 Task: Create List Brand Architecture Governance in Board Marketing Automation Platforms to Workspace Custom Software Development Services. Create List Brand Architecture Review in Board Email Marketing Behavioral Segmentation to Workspace Custom Software Development Services. Create List Brand Positioning Analysis in Board Product User Experience Design and Testing to Workspace Custom Software Development Services
Action: Mouse moved to (297, 152)
Screenshot: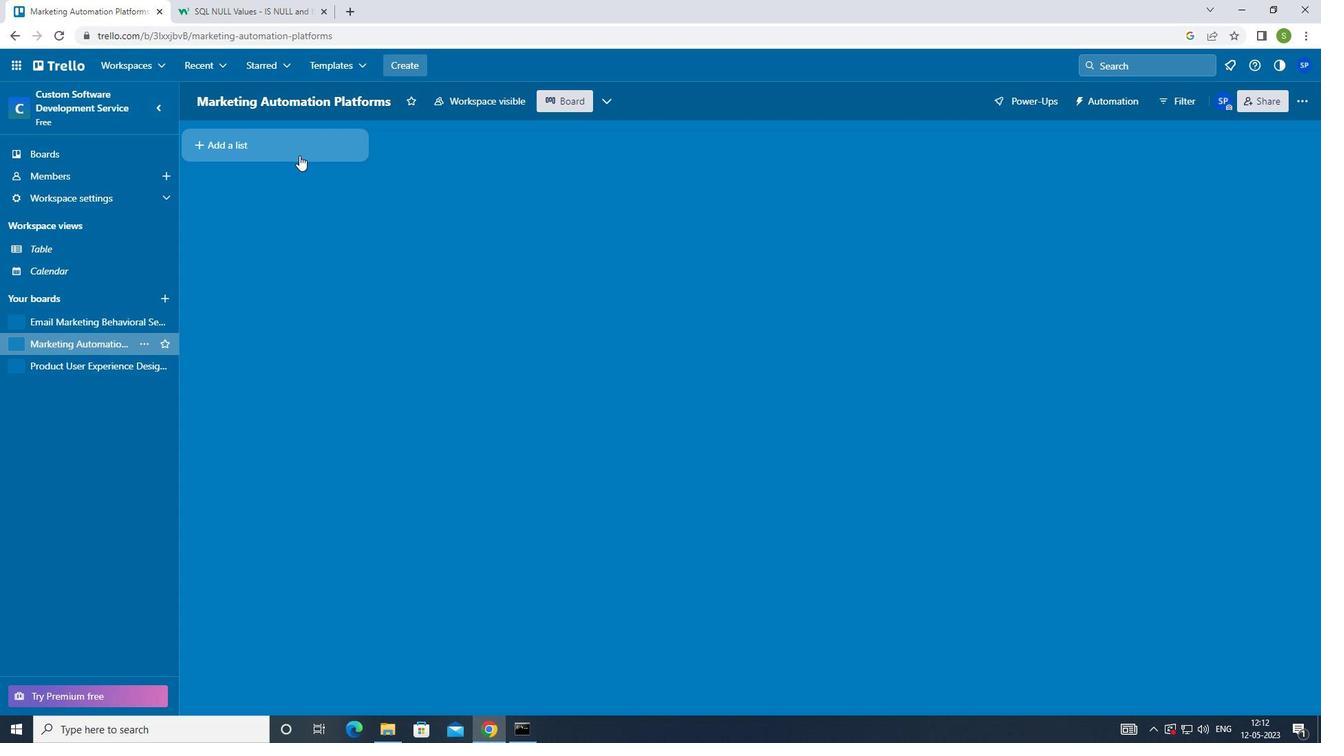 
Action: Mouse pressed left at (297, 152)
Screenshot: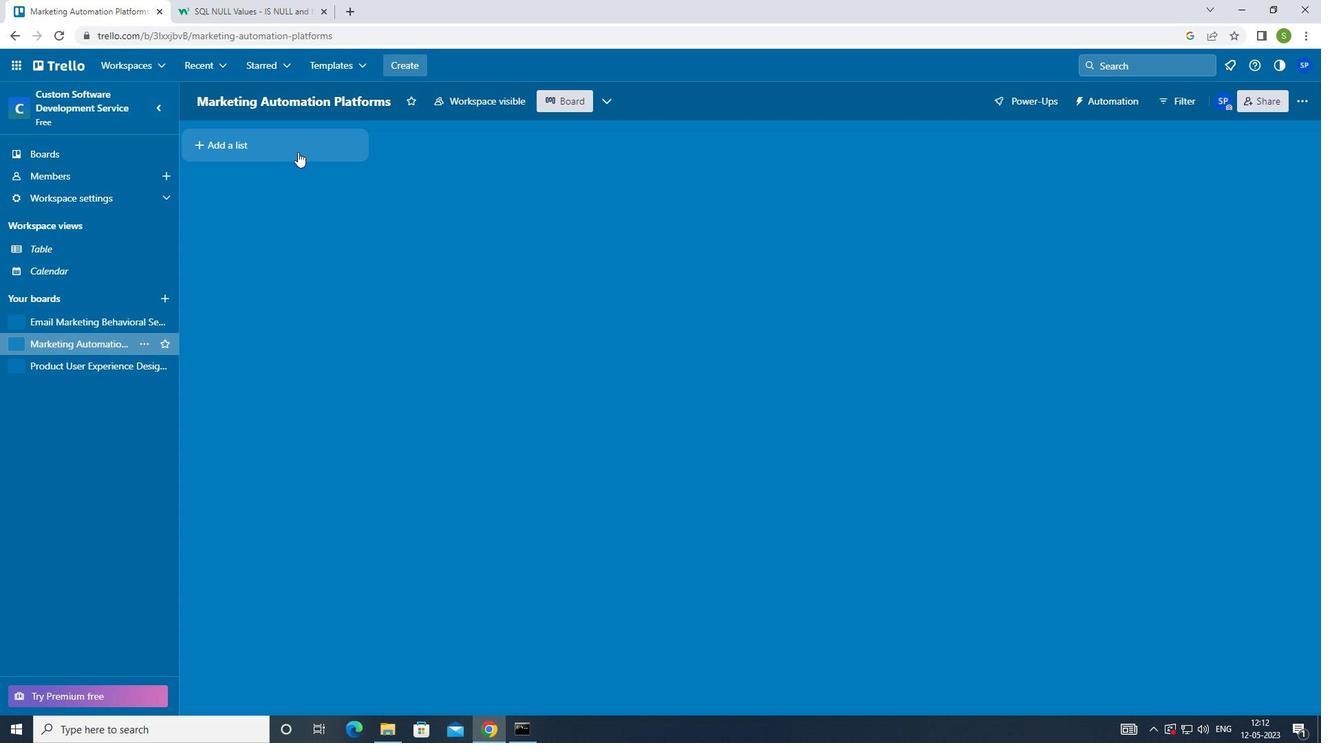 
Action: Mouse moved to (315, 255)
Screenshot: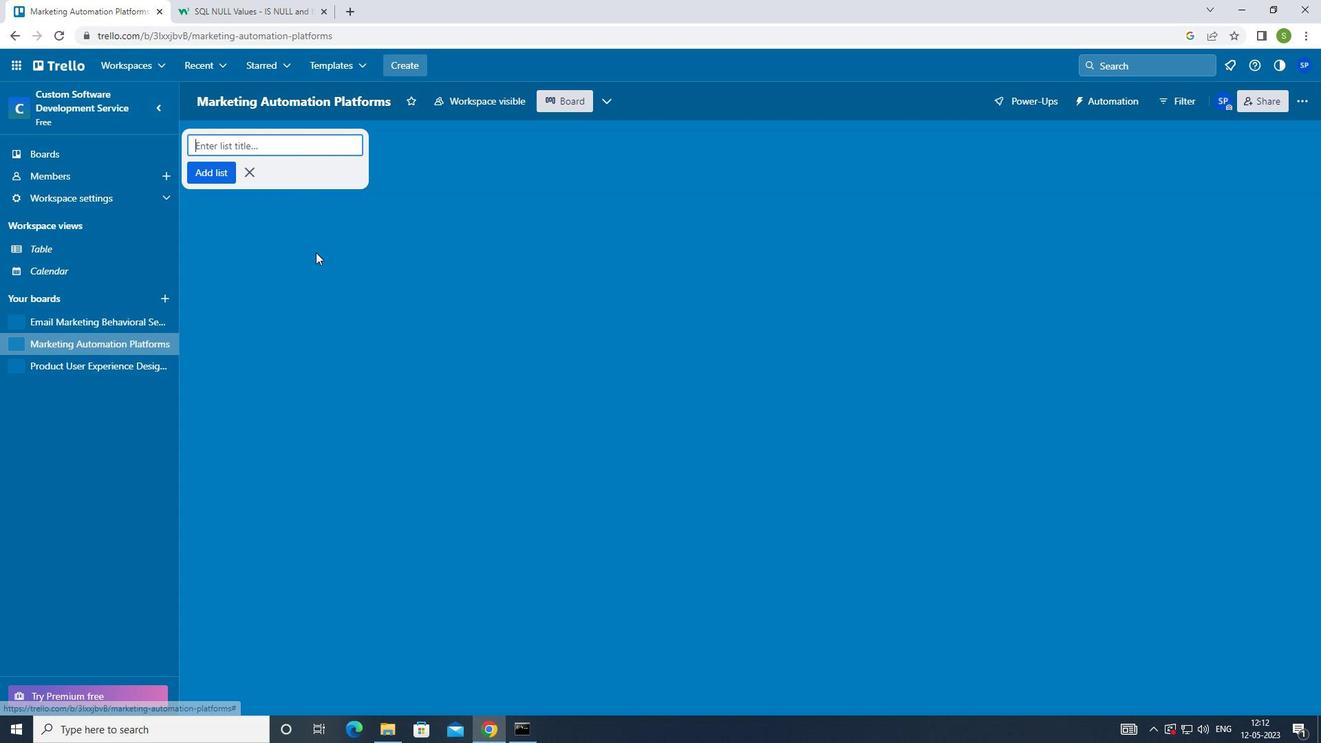 
Action: Key pressed <Key.shift>BRAND<Key.space><Key.shift>ARCHITECTURE<Key.space><Key.shift>GOVERNANCE<Key.enter>
Screenshot: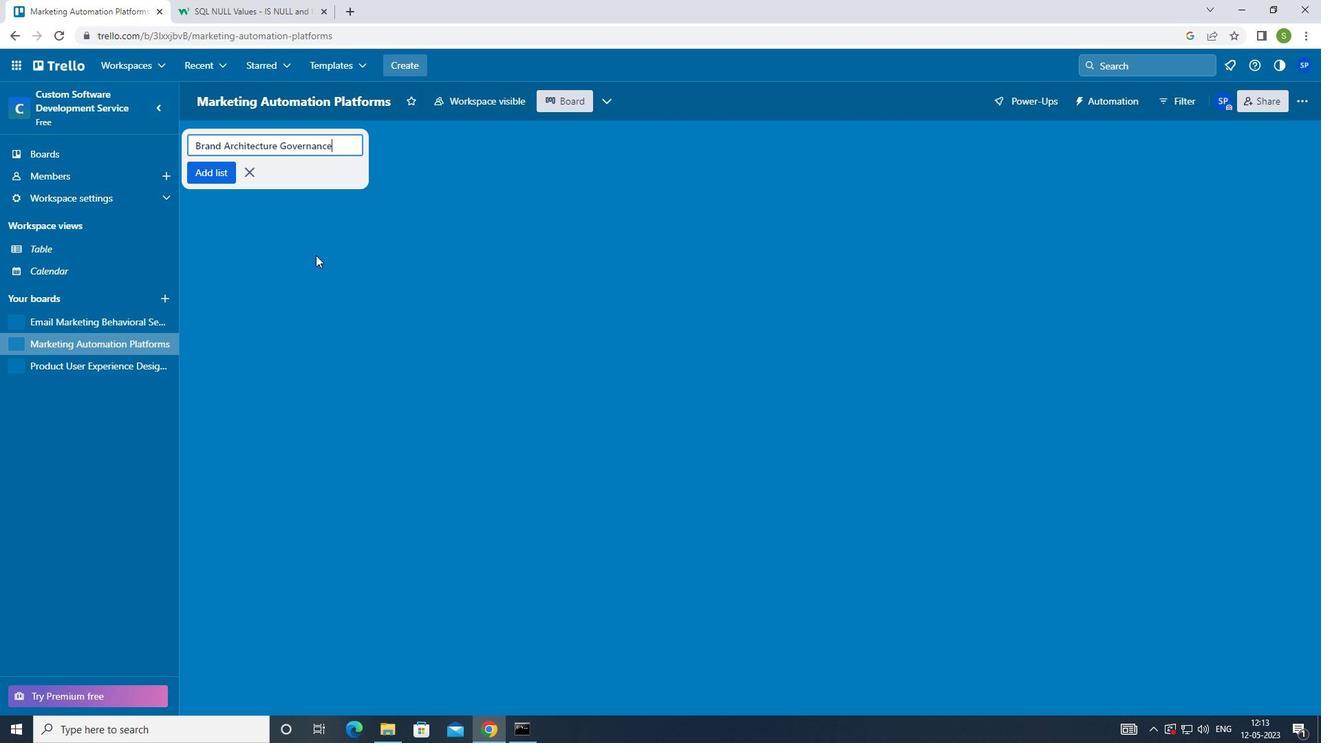 
Action: Mouse moved to (91, 321)
Screenshot: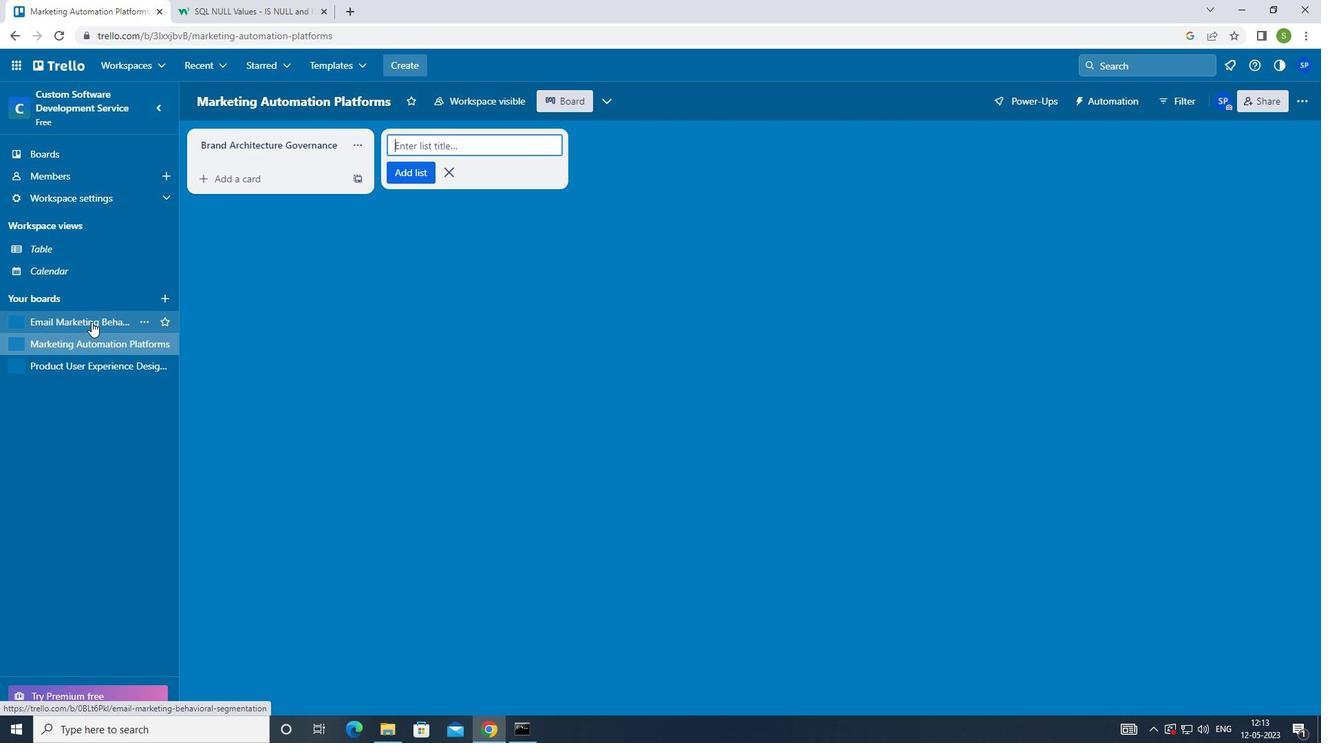 
Action: Mouse pressed left at (91, 321)
Screenshot: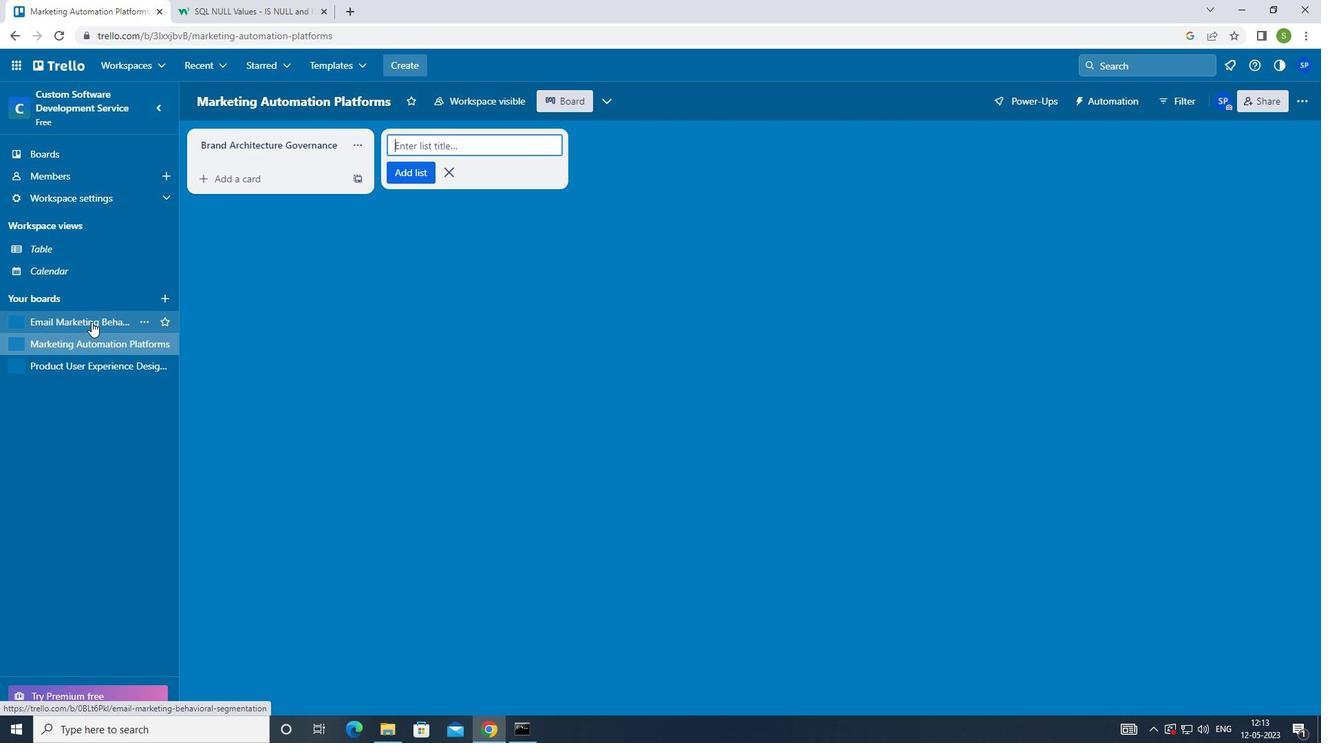 
Action: Mouse moved to (231, 146)
Screenshot: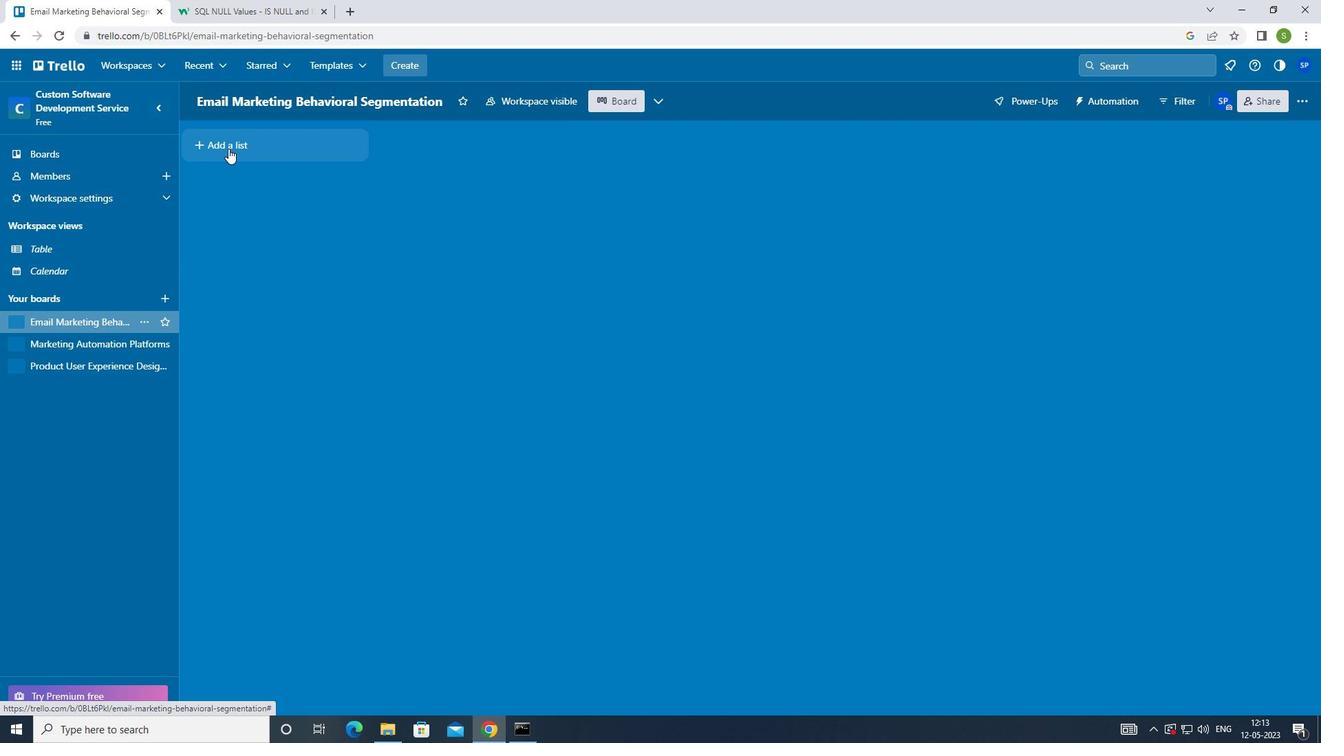 
Action: Mouse pressed left at (231, 146)
Screenshot: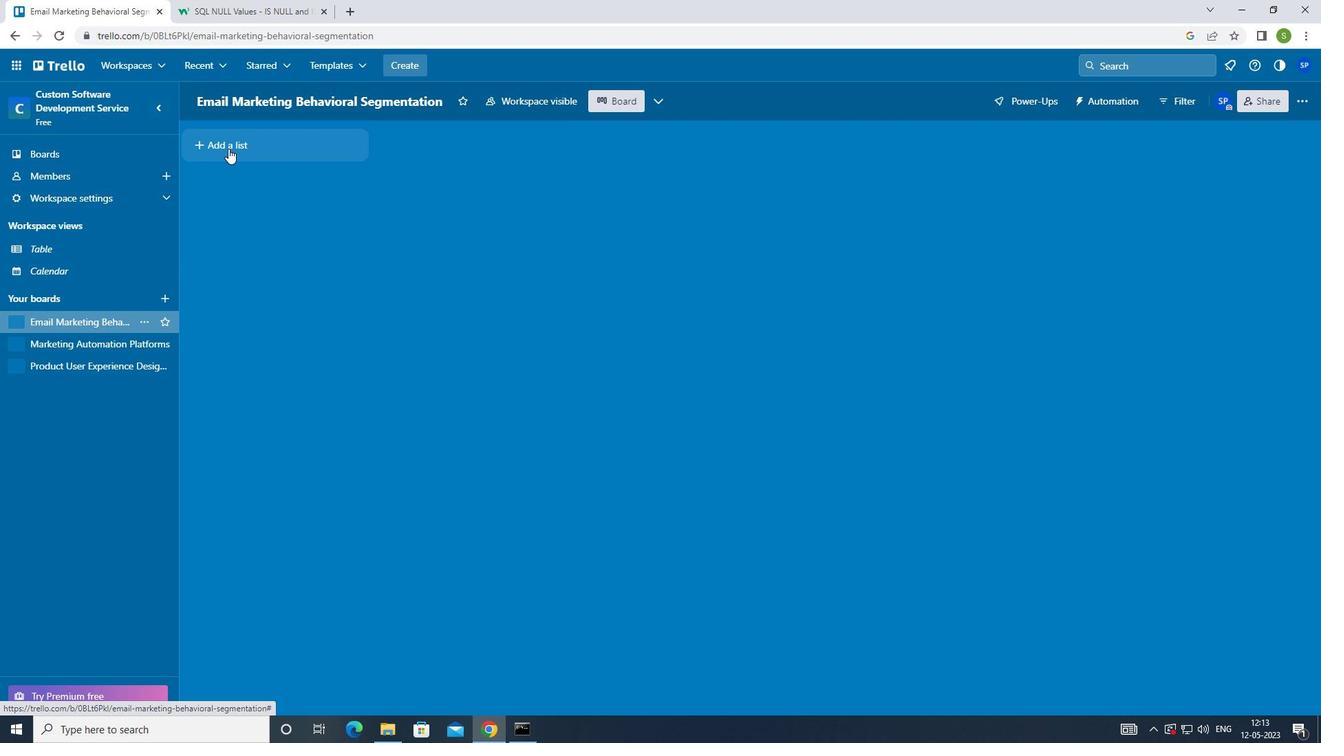 
Action: Mouse moved to (267, 266)
Screenshot: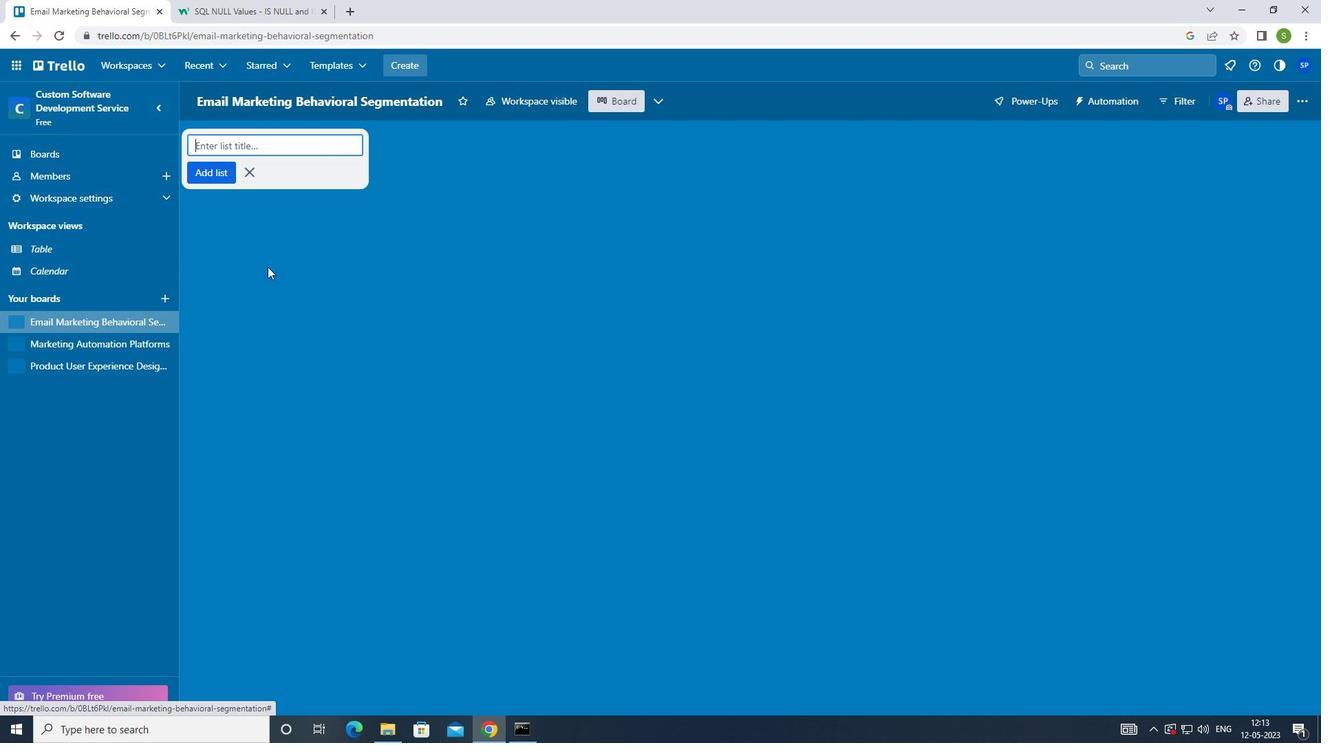 
Action: Key pressed <Key.shift>BRAND<Key.space><Key.shift>ARCHITECTURE<Key.enter>
Screenshot: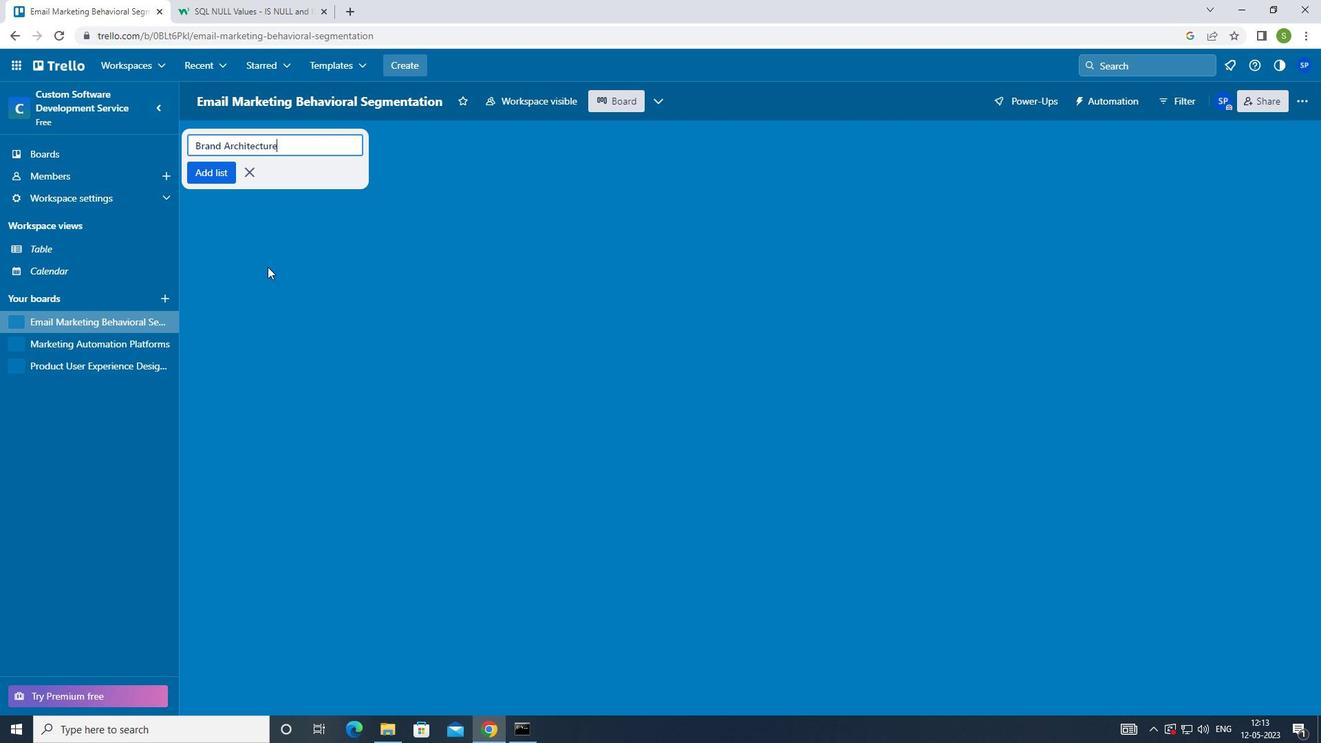 
Action: Mouse moved to (110, 366)
Screenshot: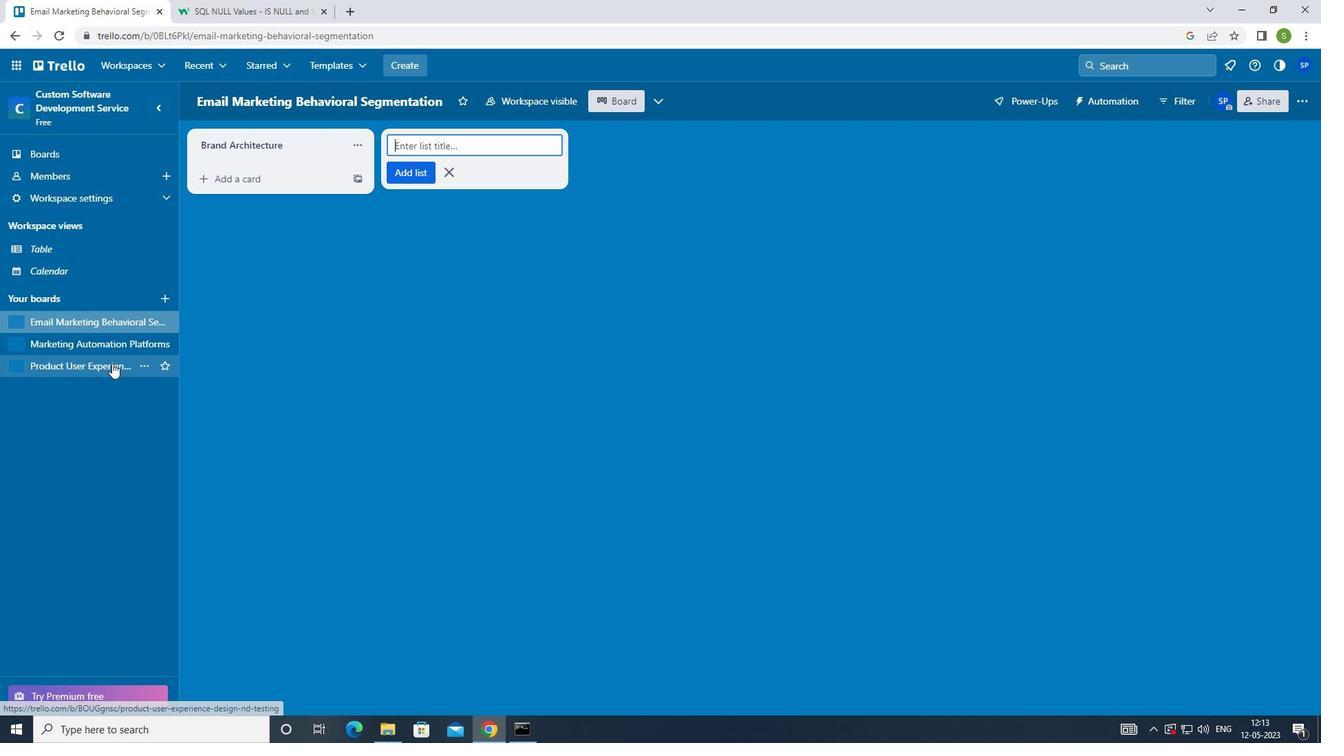 
Action: Mouse pressed left at (110, 366)
Screenshot: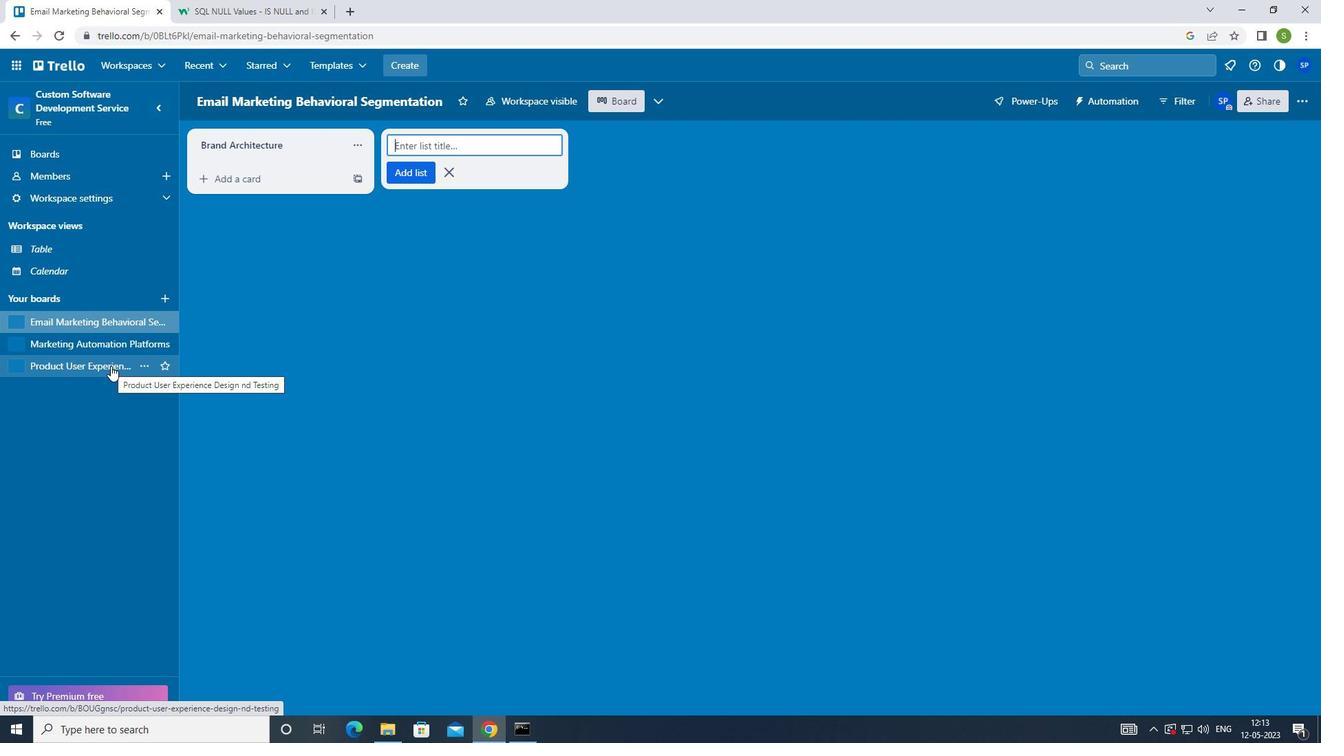 
Action: Mouse moved to (274, 147)
Screenshot: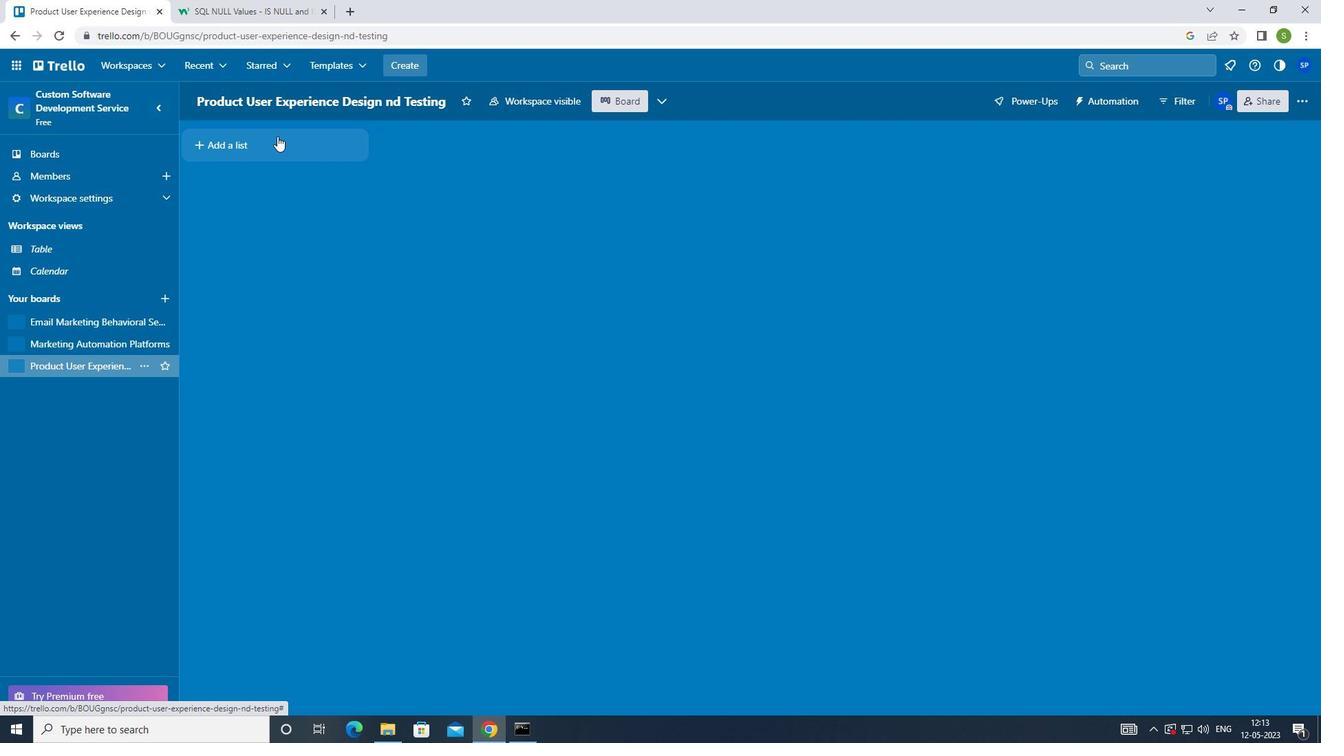 
Action: Mouse pressed left at (274, 147)
Screenshot: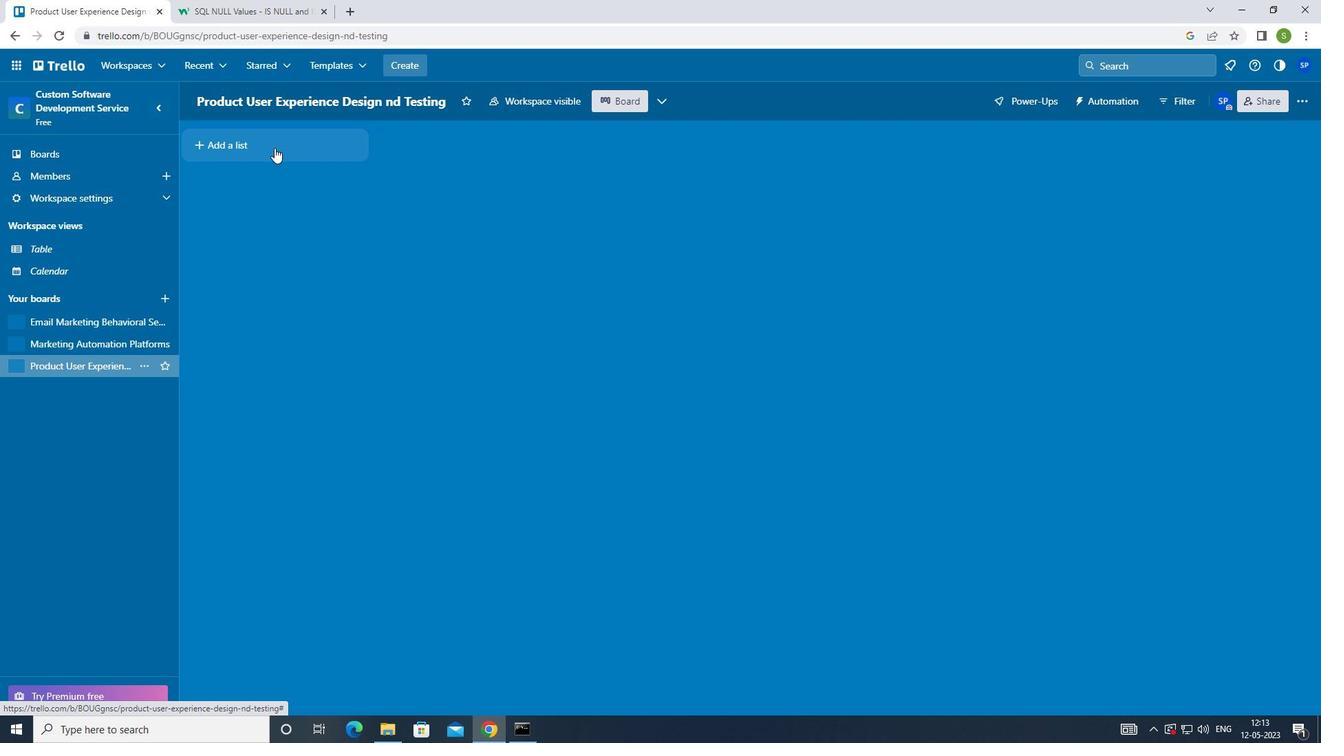 
Action: Mouse moved to (277, 308)
Screenshot: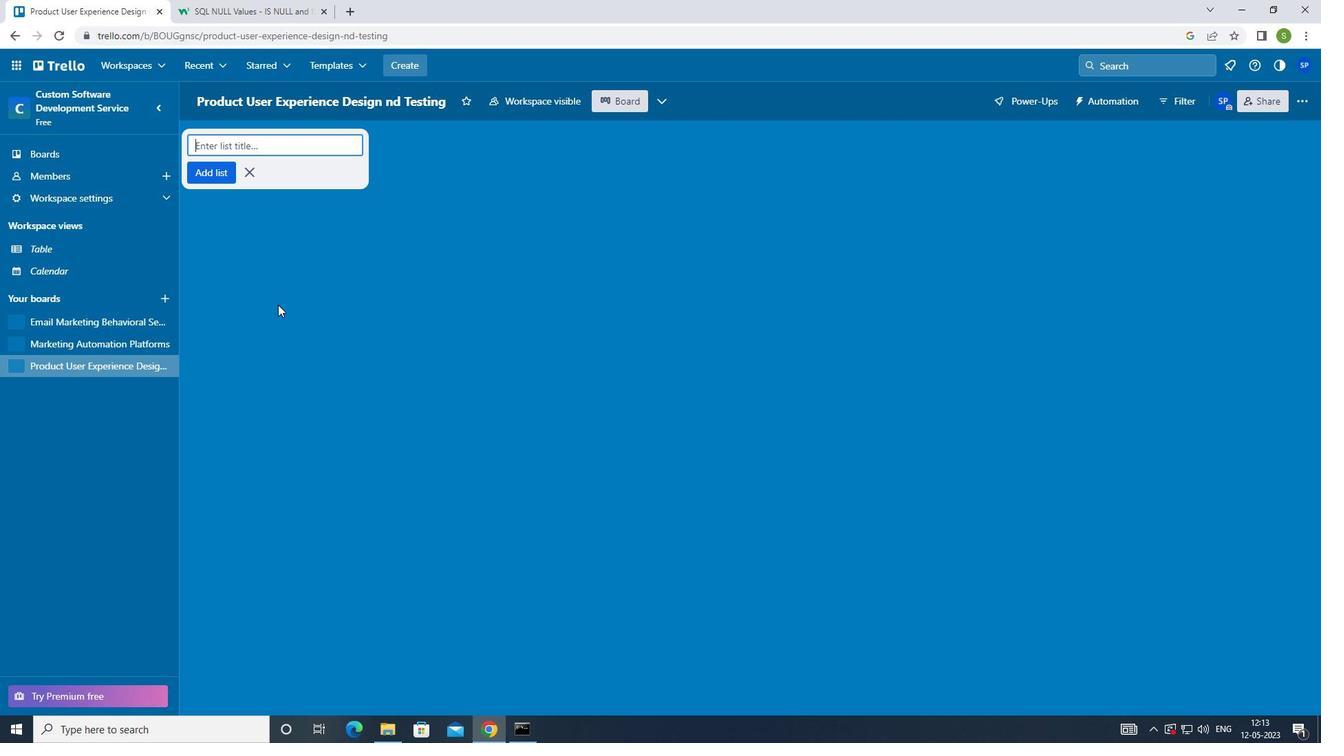 
Action: Key pressed <Key.shift>BRAND<Key.space><Key.shift>POSITIONING<Key.enter><Key.f8>
Screenshot: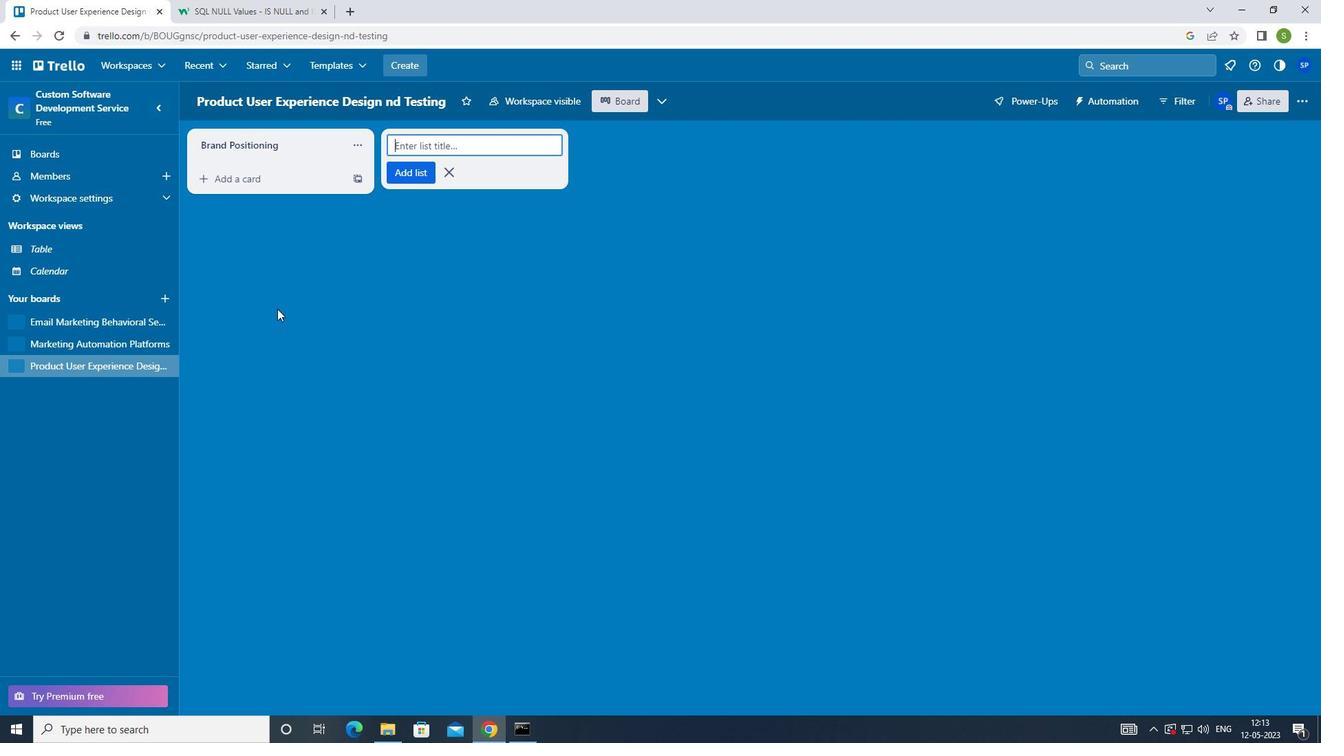 
